 Task: Assign in the project ZenithTech the issue 'Create a new online platform for online game development courses with advanced game engine and simulation features' to the sprint 'Light Speed'.
Action: Mouse moved to (85, 160)
Screenshot: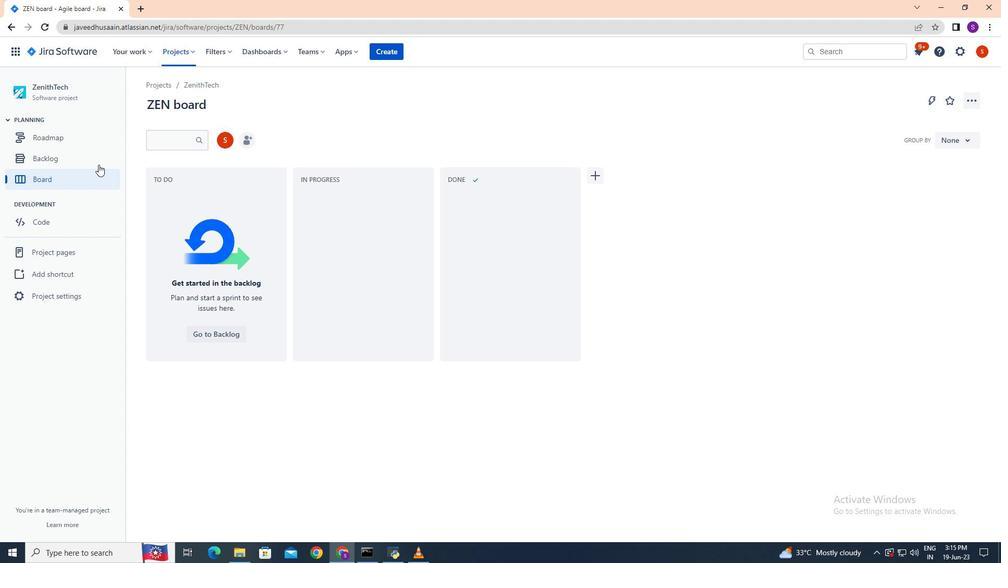 
Action: Mouse pressed left at (85, 160)
Screenshot: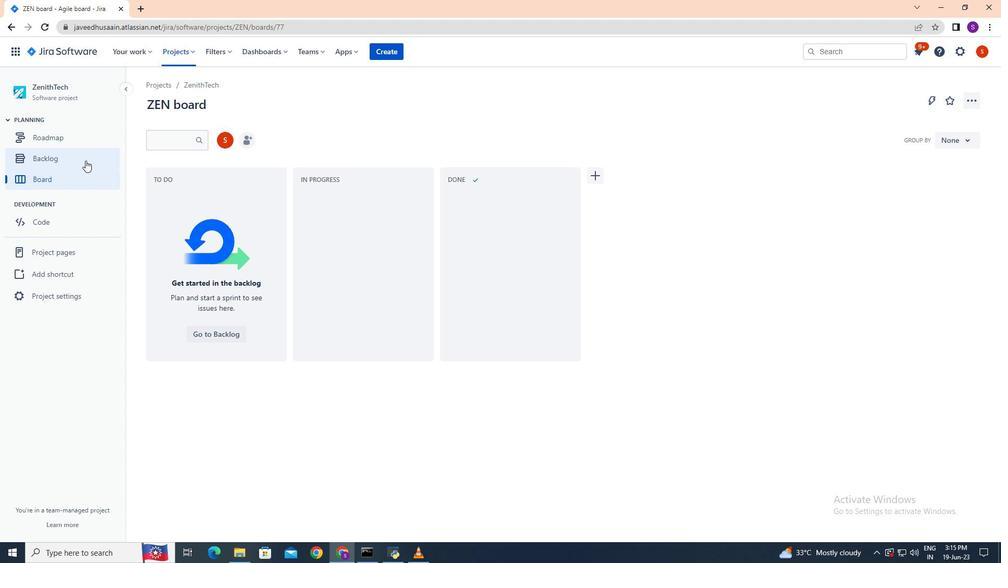 
Action: Mouse moved to (954, 278)
Screenshot: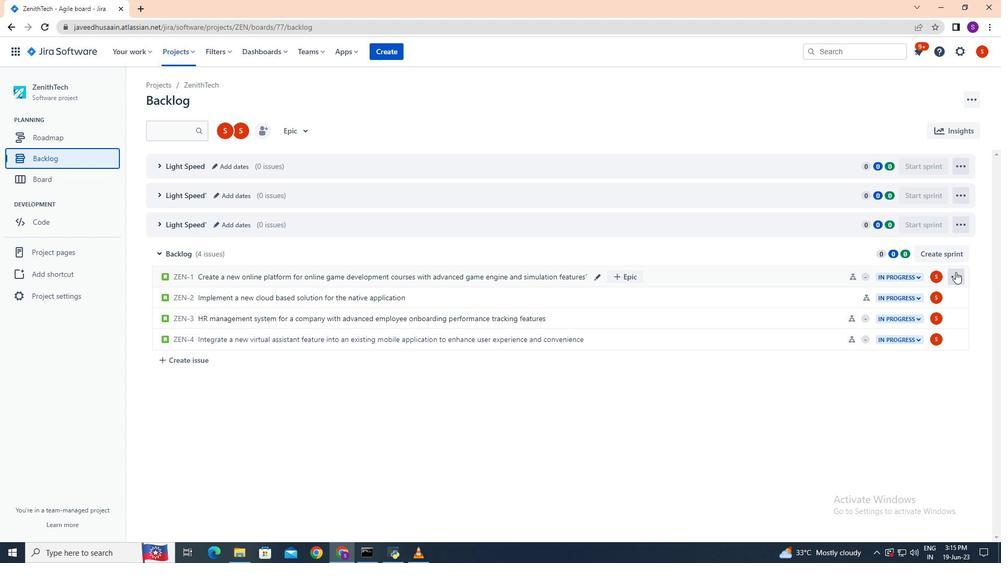 
Action: Mouse pressed left at (954, 278)
Screenshot: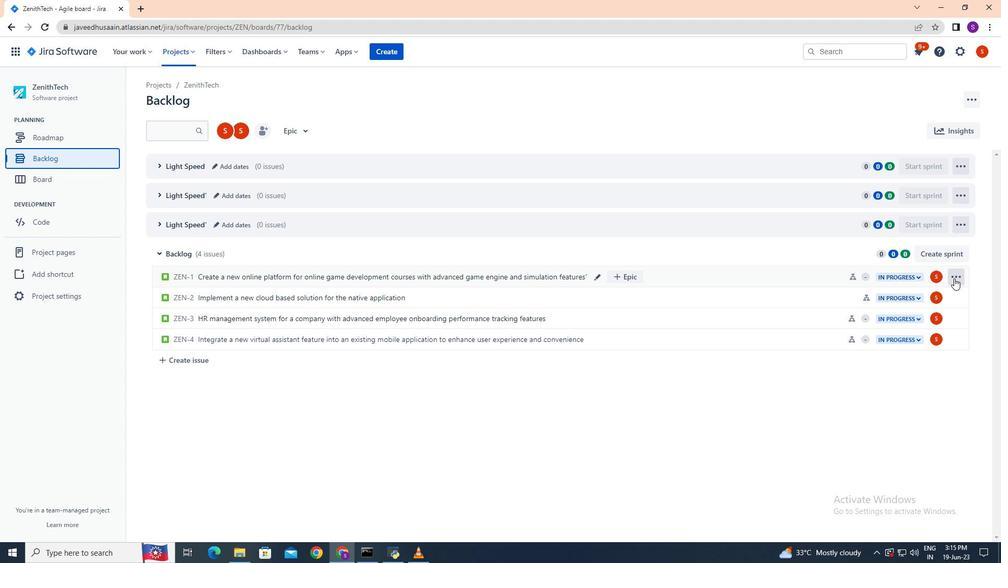 
Action: Mouse moved to (950, 390)
Screenshot: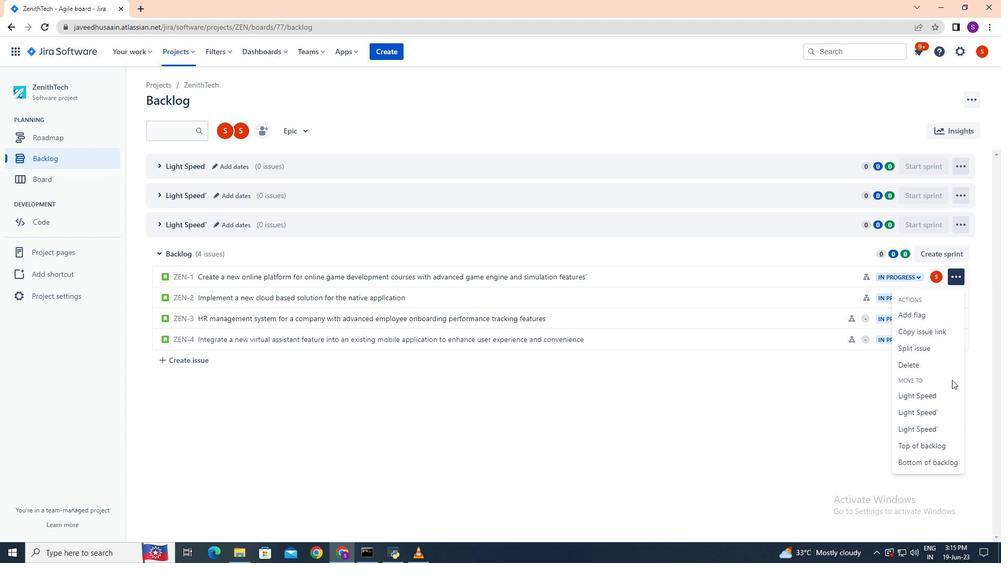 
Action: Mouse pressed left at (950, 390)
Screenshot: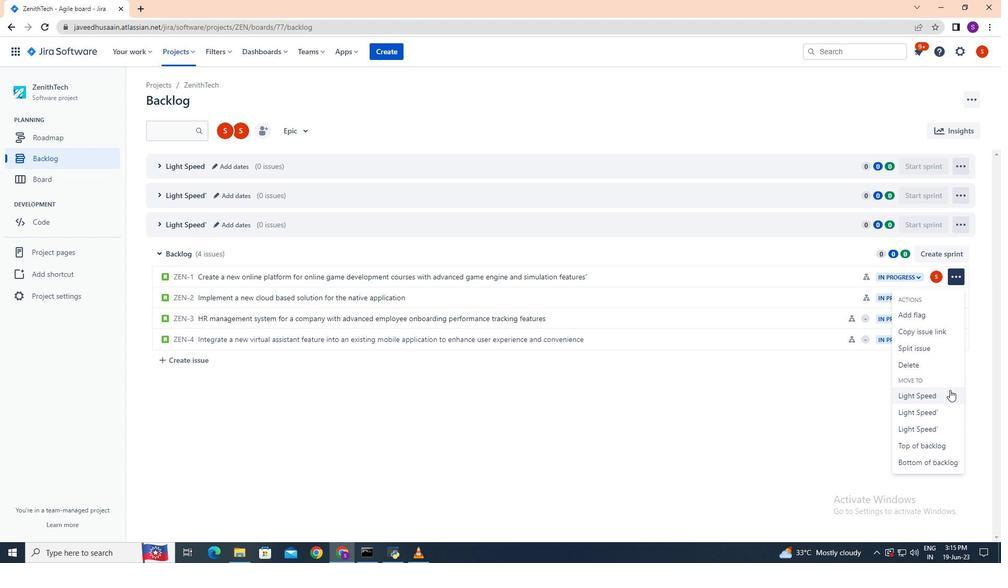 
Action: Mouse moved to (948, 390)
Screenshot: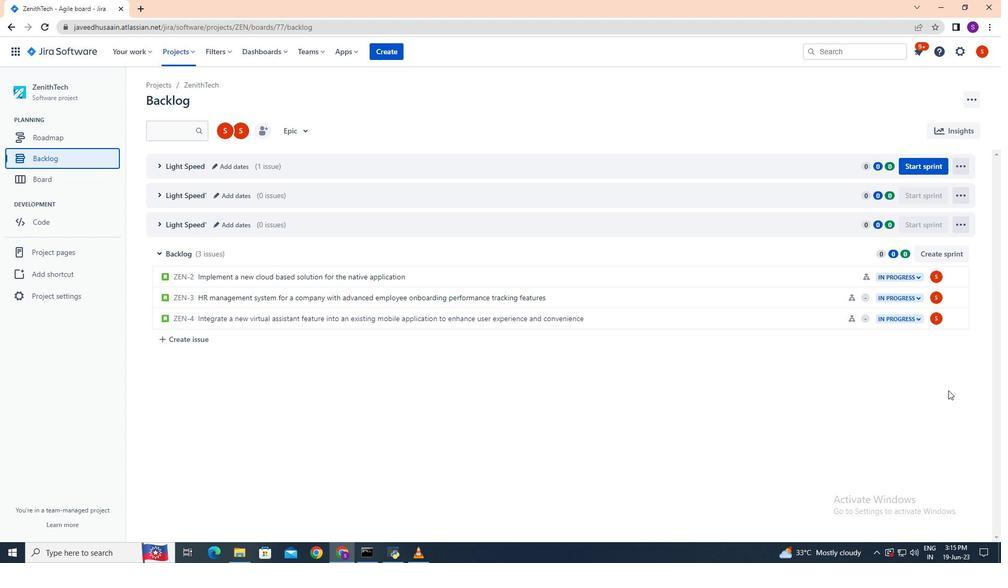 
